 Task: Create a due date automation trigger when advanced on, on the tuesday after a card is due add fields without custom field "Resume" set to a date less than 1 days from now at 11:00 AM.
Action: Mouse moved to (1115, 89)
Screenshot: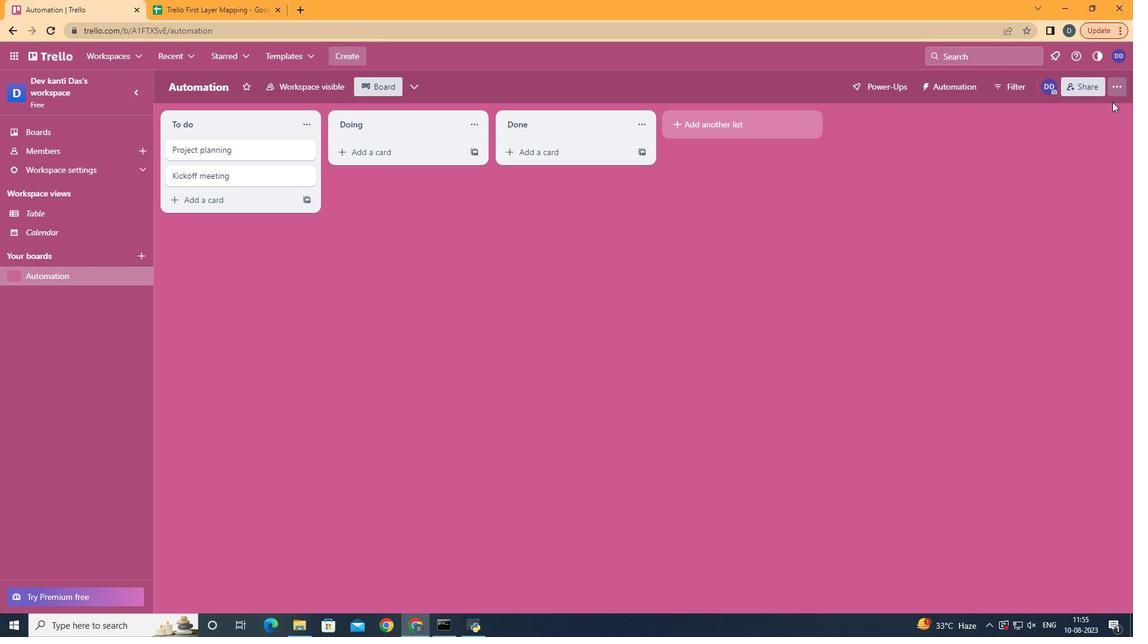 
Action: Mouse pressed left at (1115, 89)
Screenshot: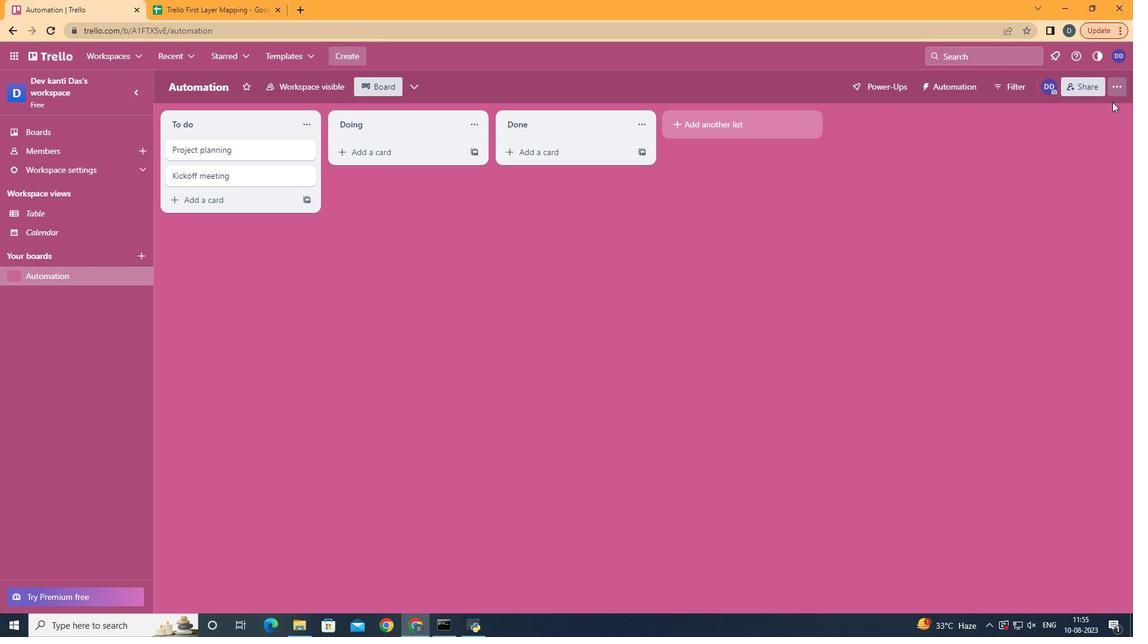 
Action: Mouse moved to (1021, 246)
Screenshot: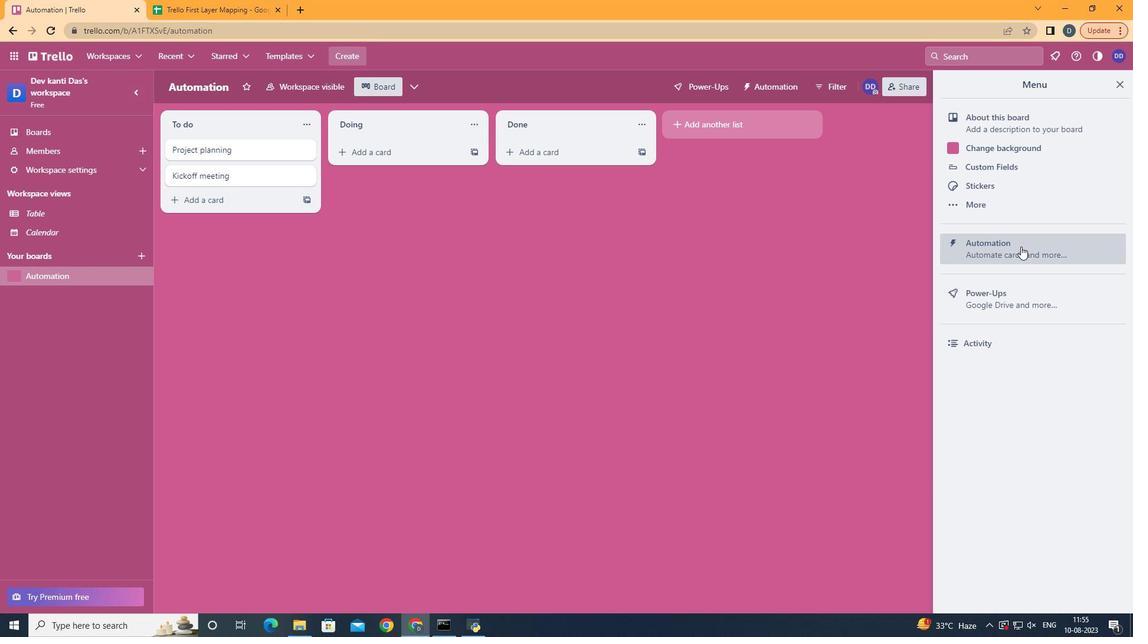 
Action: Mouse pressed left at (1021, 246)
Screenshot: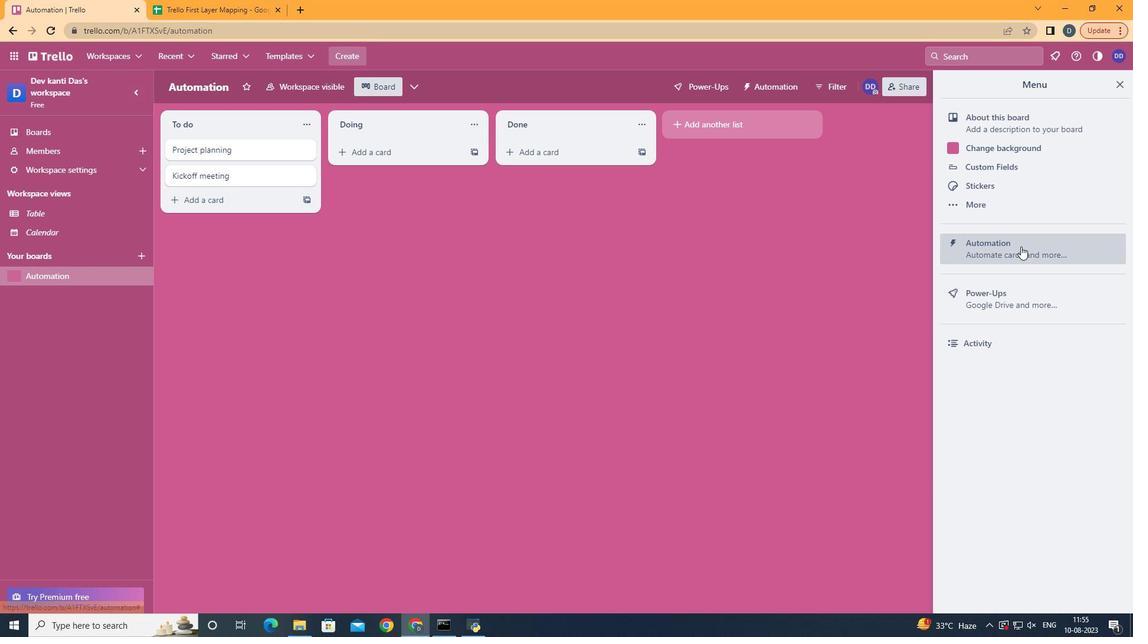 
Action: Mouse moved to (237, 246)
Screenshot: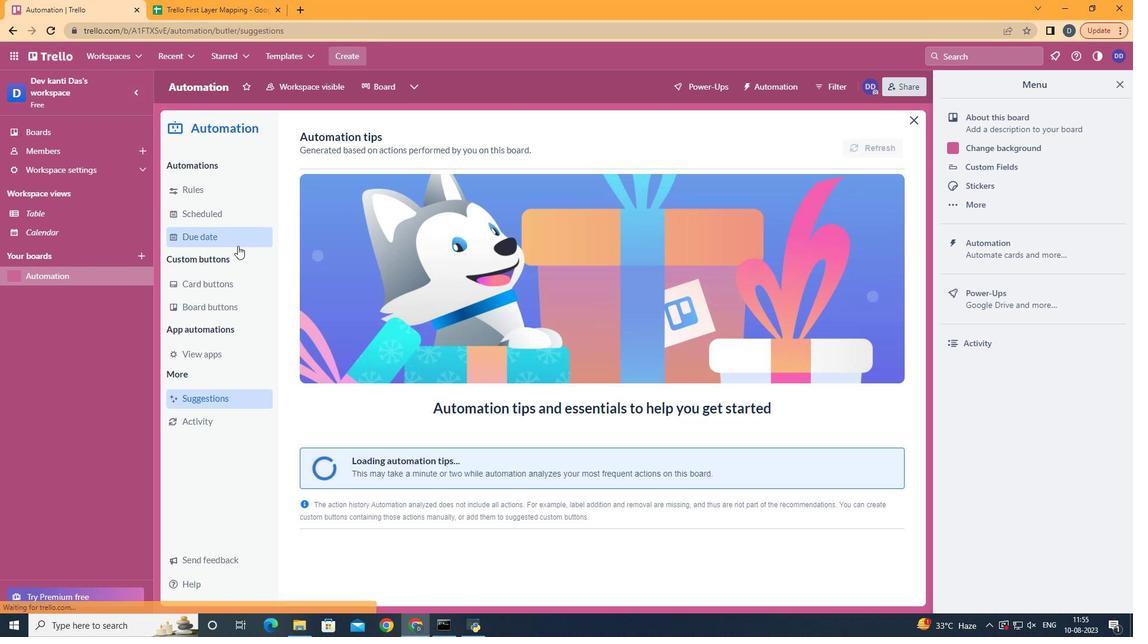 
Action: Mouse pressed left at (237, 246)
Screenshot: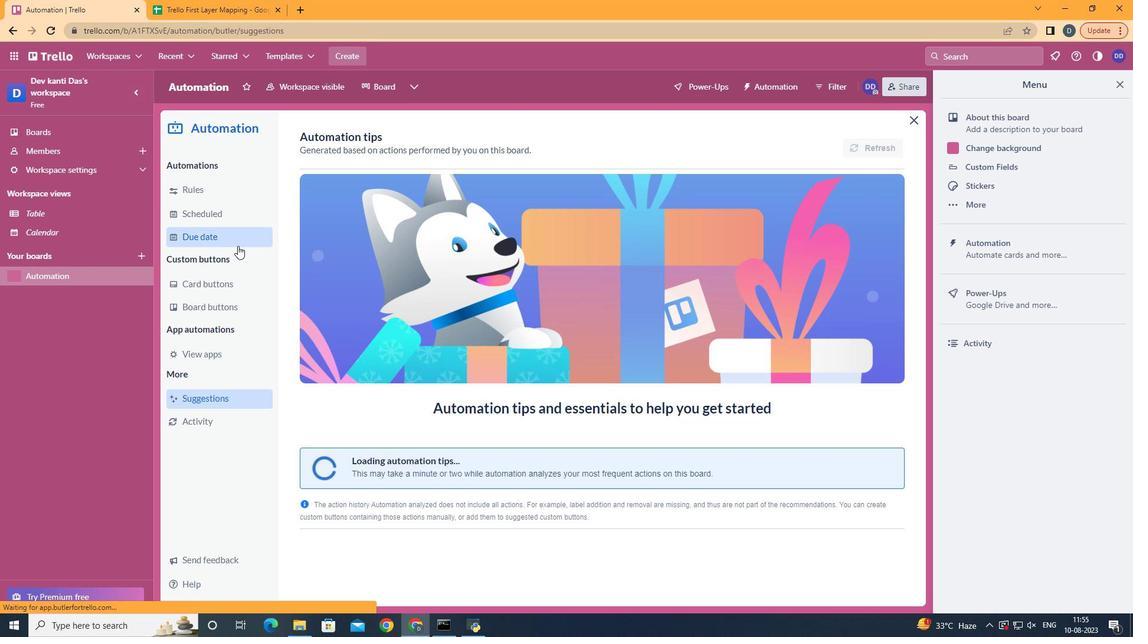 
Action: Mouse moved to (811, 144)
Screenshot: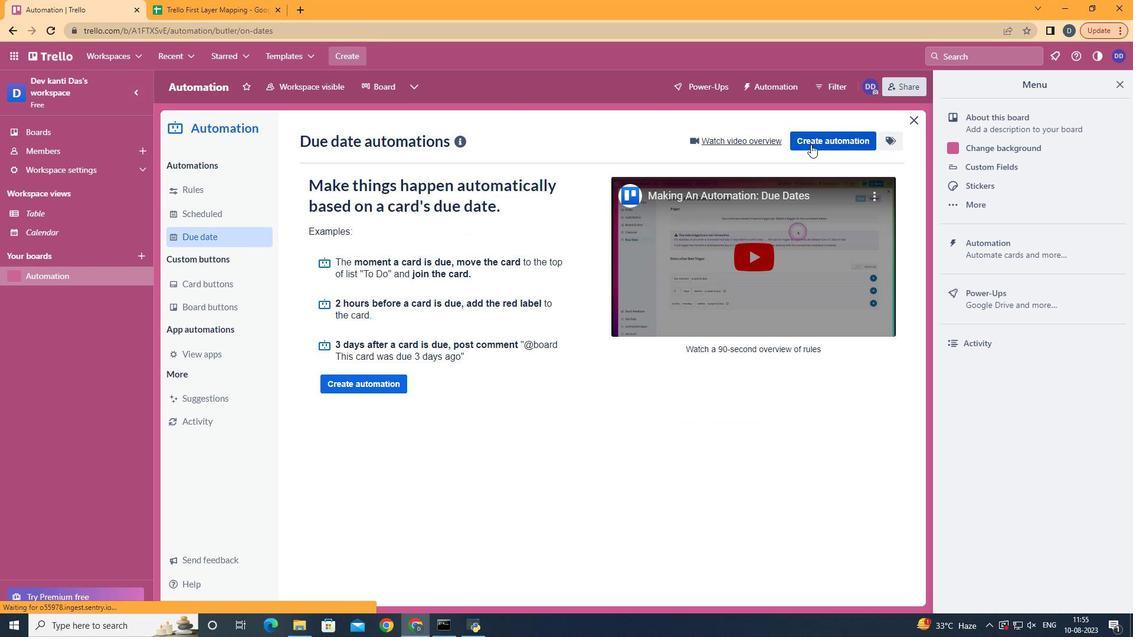 
Action: Mouse pressed left at (811, 144)
Screenshot: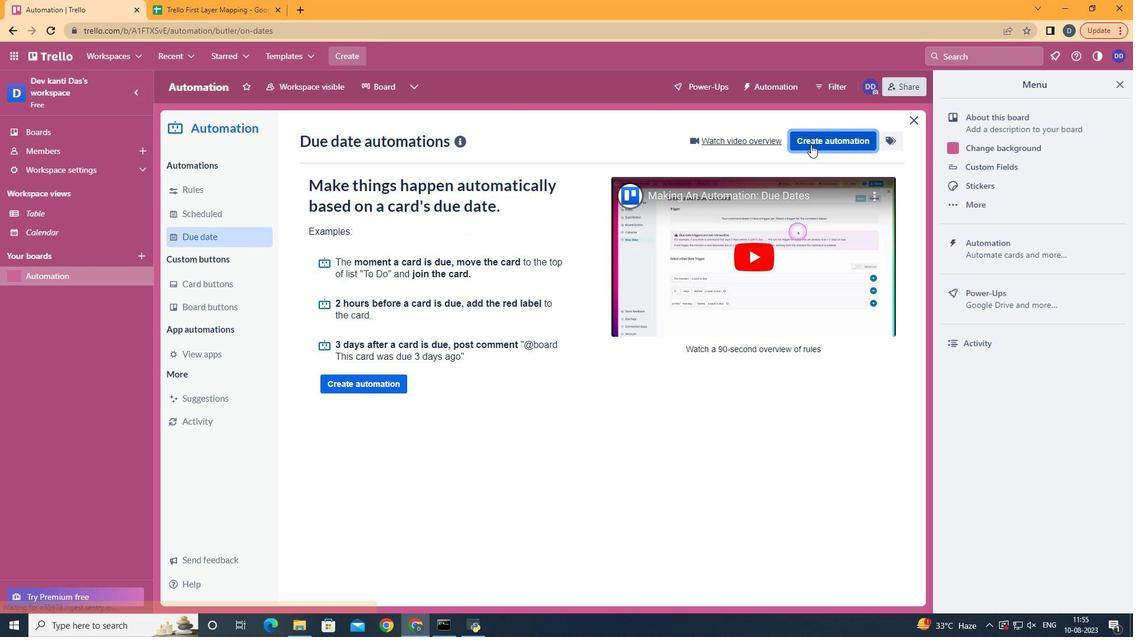 
Action: Mouse moved to (576, 247)
Screenshot: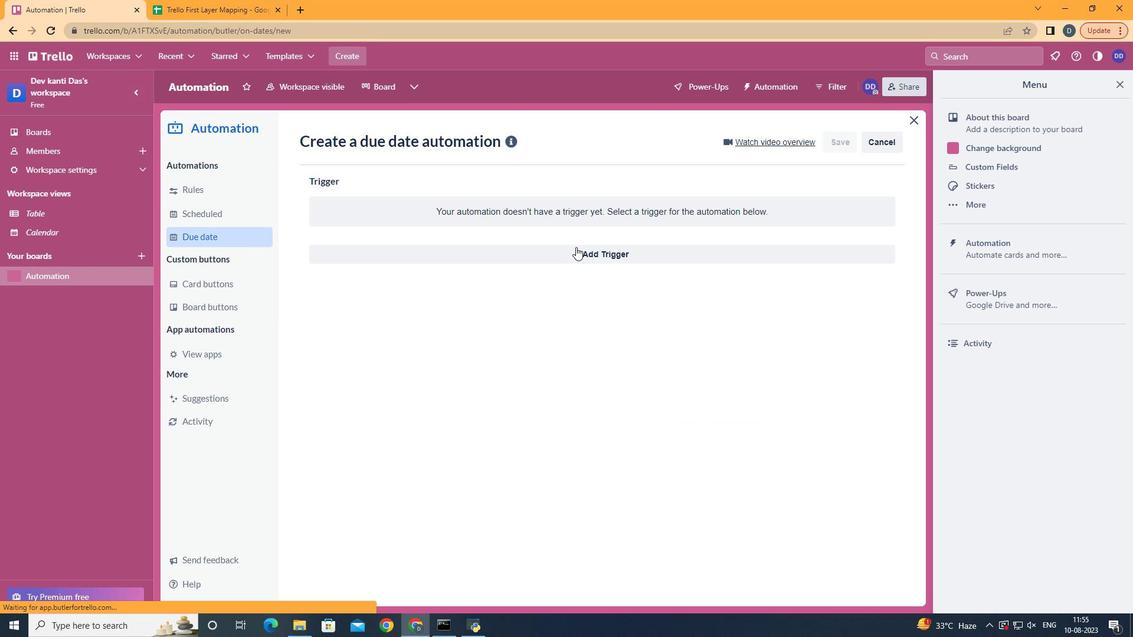 
Action: Mouse pressed left at (576, 247)
Screenshot: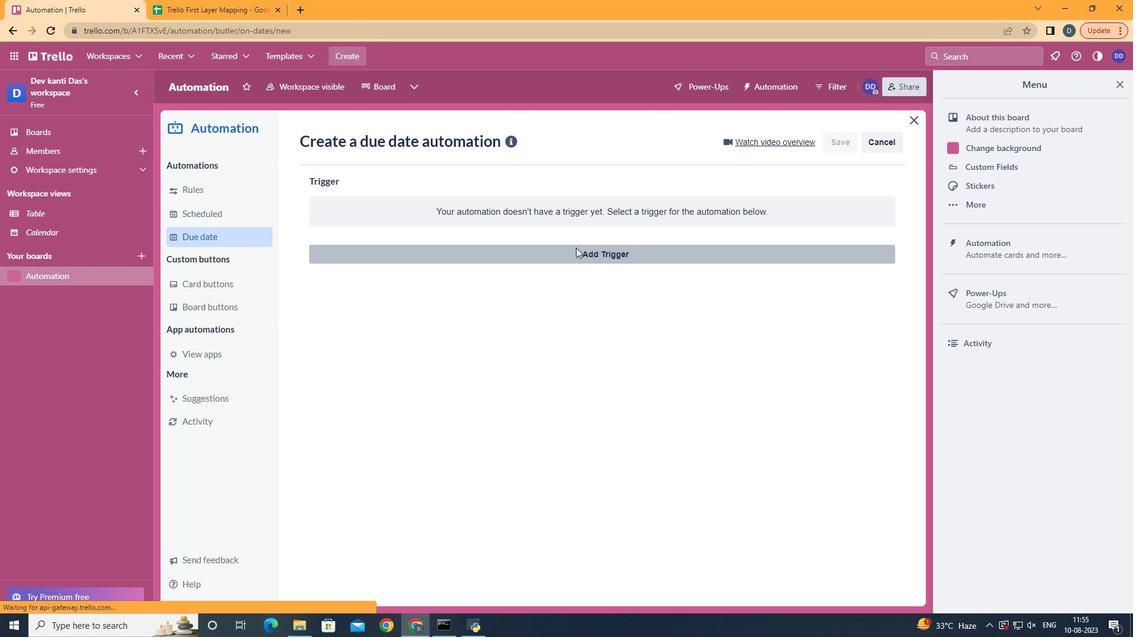 
Action: Mouse moved to (377, 331)
Screenshot: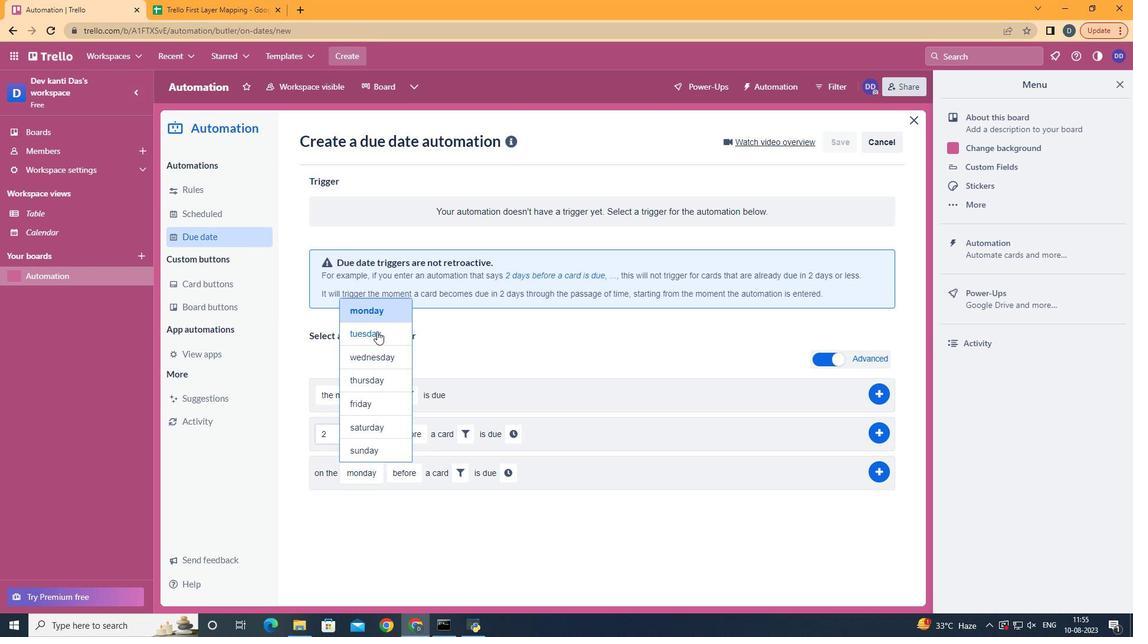 
Action: Mouse pressed left at (377, 331)
Screenshot: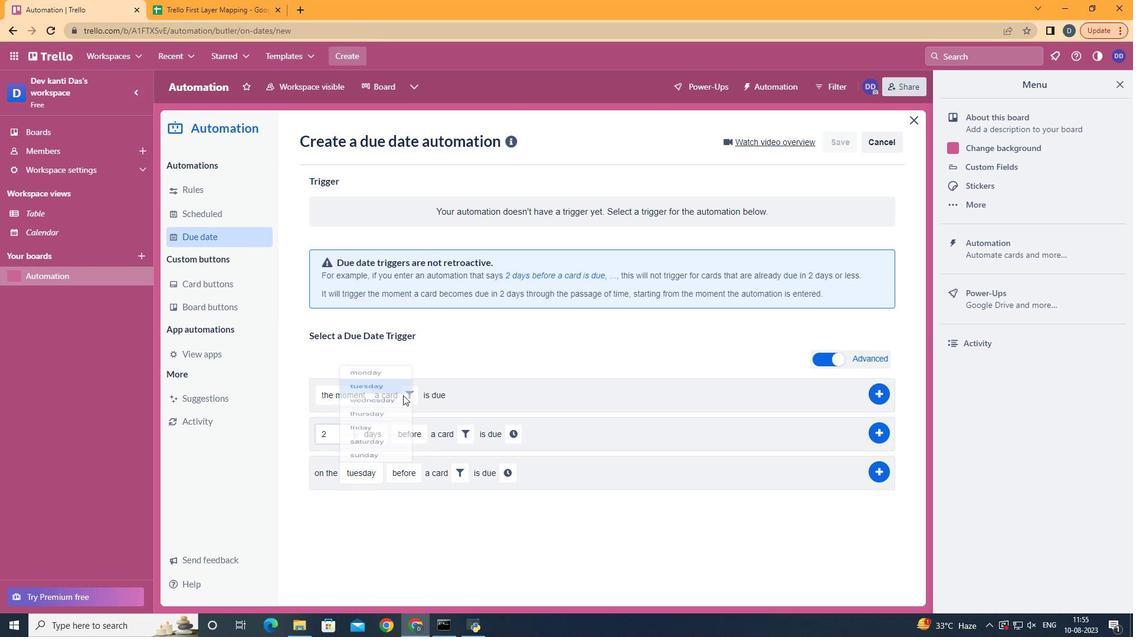 
Action: Mouse moved to (418, 516)
Screenshot: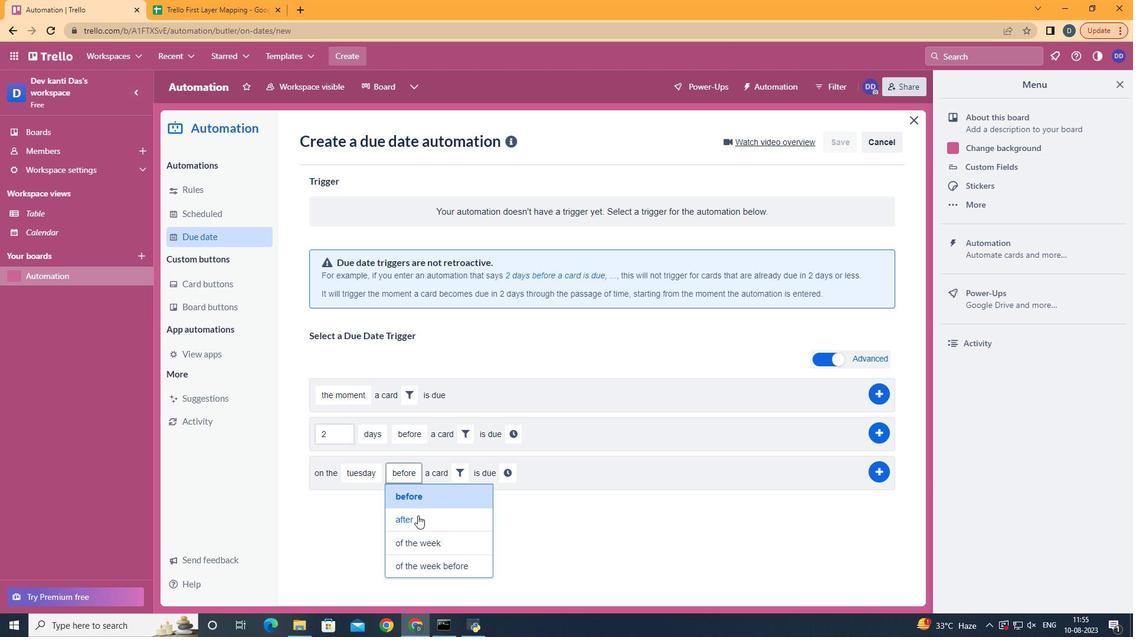 
Action: Mouse pressed left at (418, 516)
Screenshot: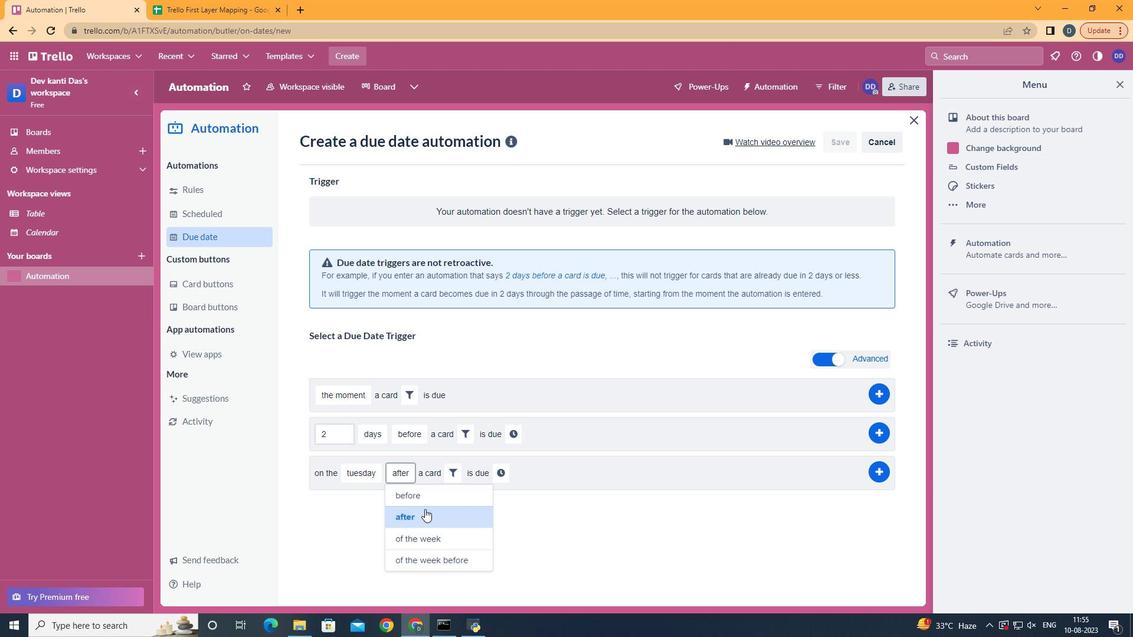
Action: Mouse moved to (443, 478)
Screenshot: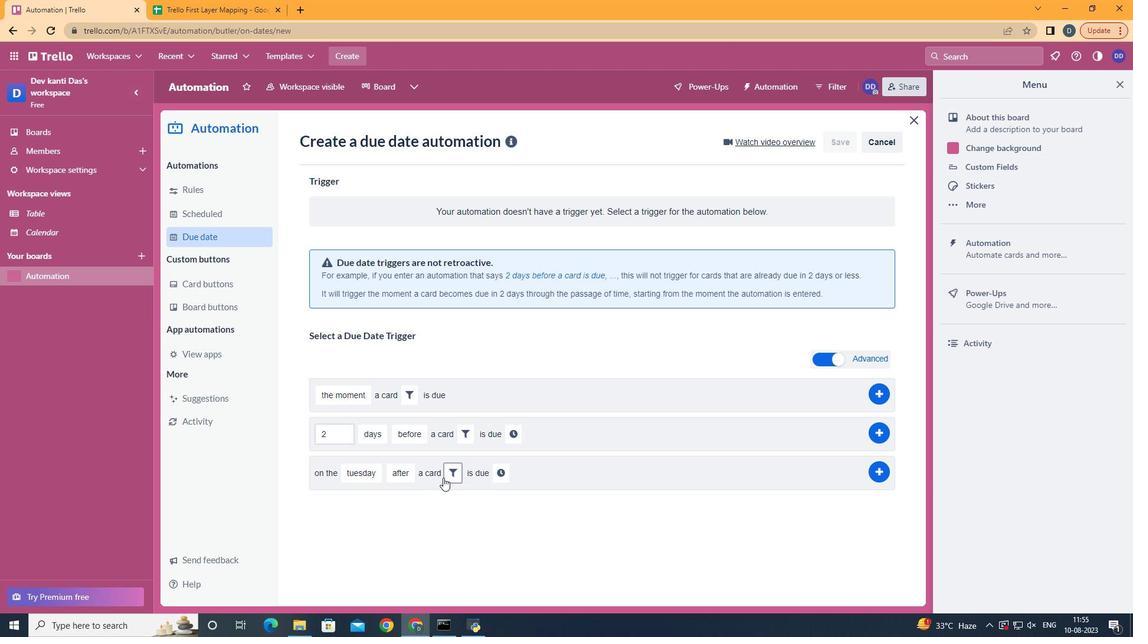 
Action: Mouse pressed left at (443, 478)
Screenshot: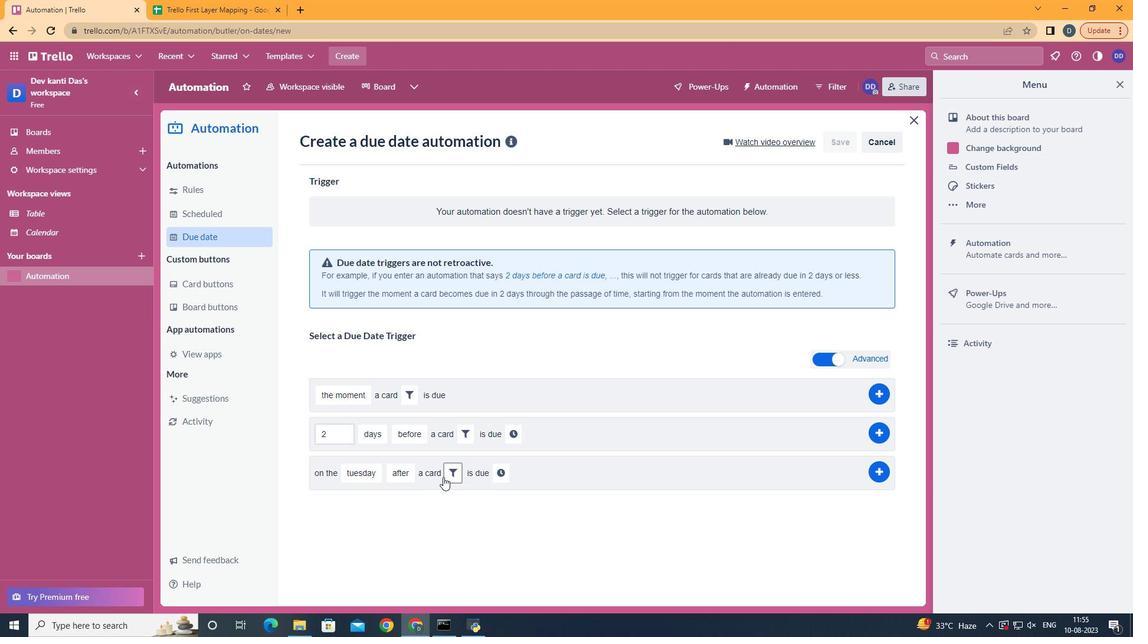 
Action: Mouse moved to (661, 517)
Screenshot: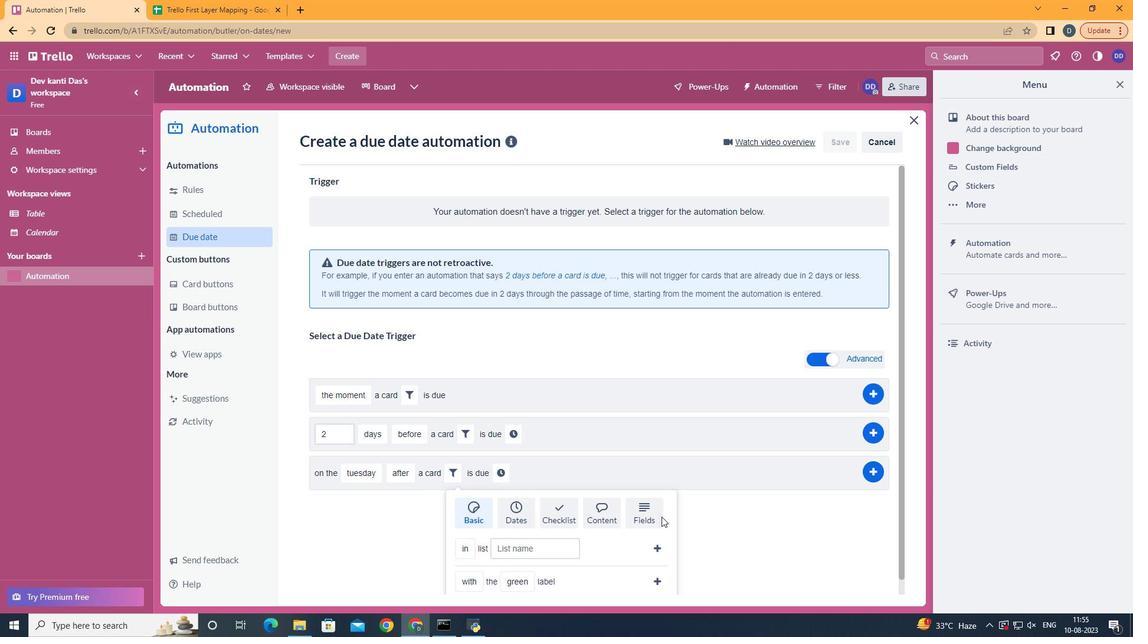 
Action: Mouse pressed left at (661, 517)
Screenshot: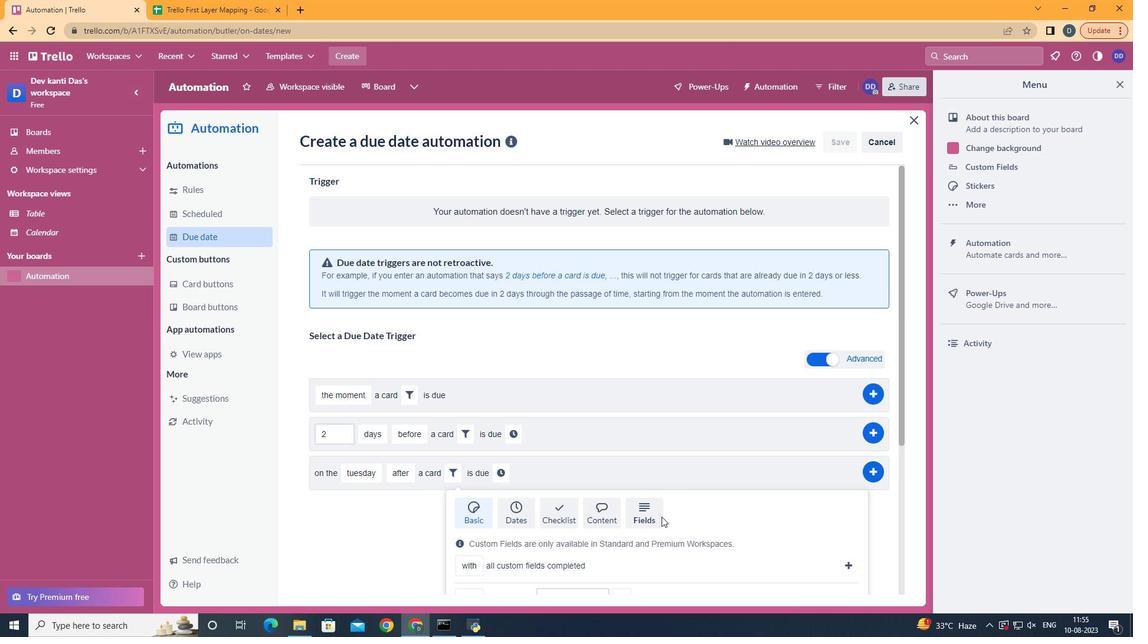 
Action: Mouse moved to (662, 517)
Screenshot: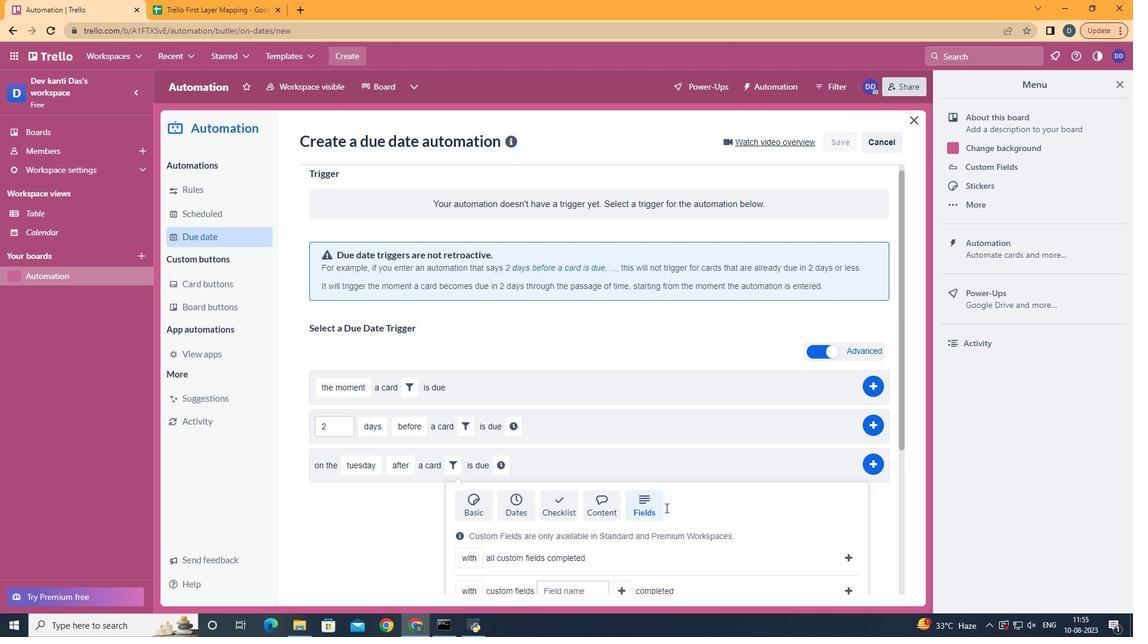 
Action: Mouse scrolled (662, 516) with delta (0, 0)
Screenshot: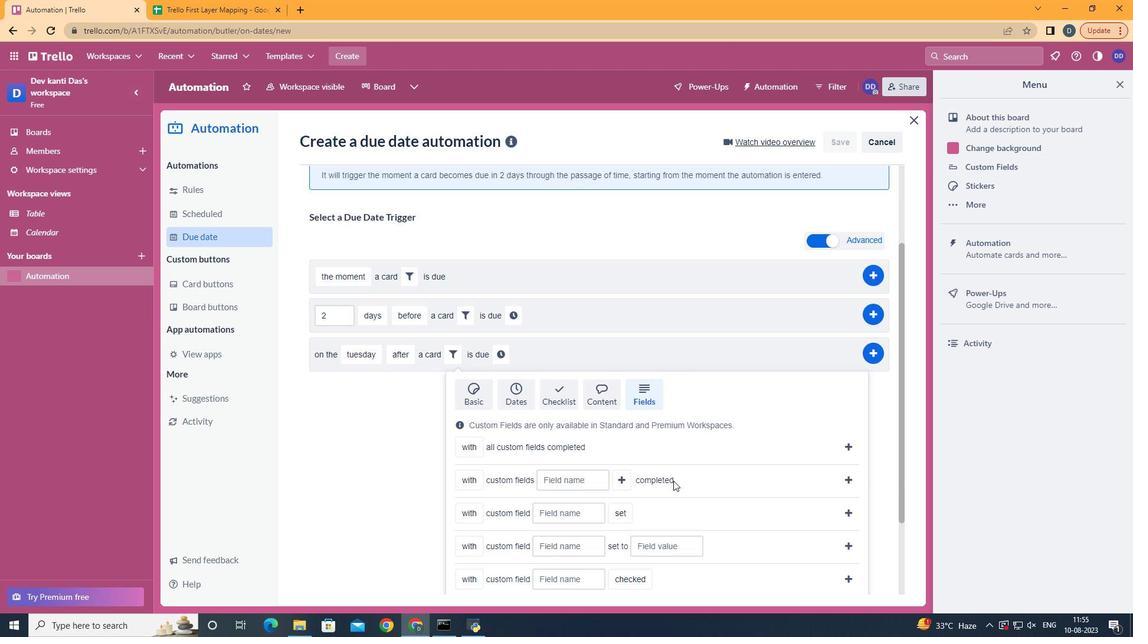
Action: Mouse scrolled (662, 516) with delta (0, 0)
Screenshot: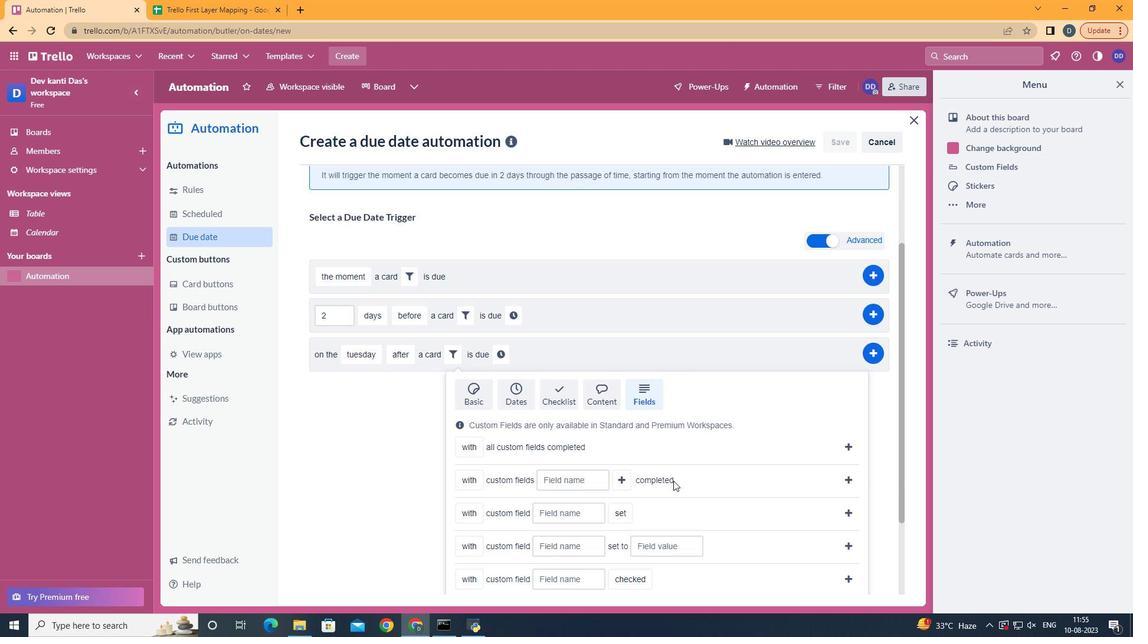 
Action: Mouse scrolled (662, 516) with delta (0, 0)
Screenshot: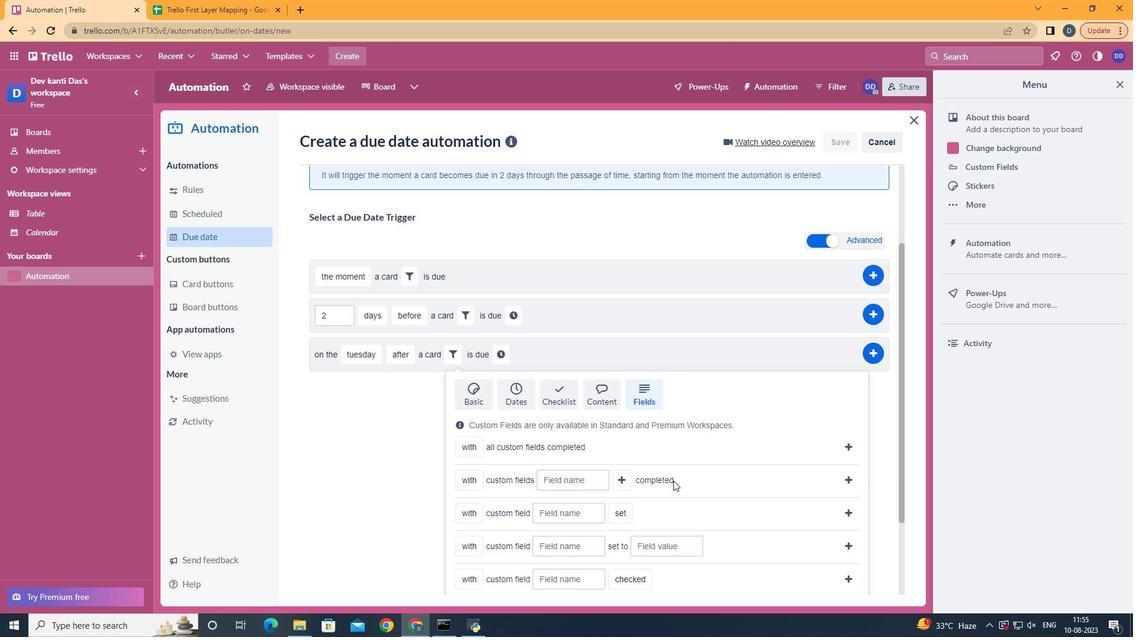 
Action: Mouse scrolled (662, 516) with delta (0, 0)
Screenshot: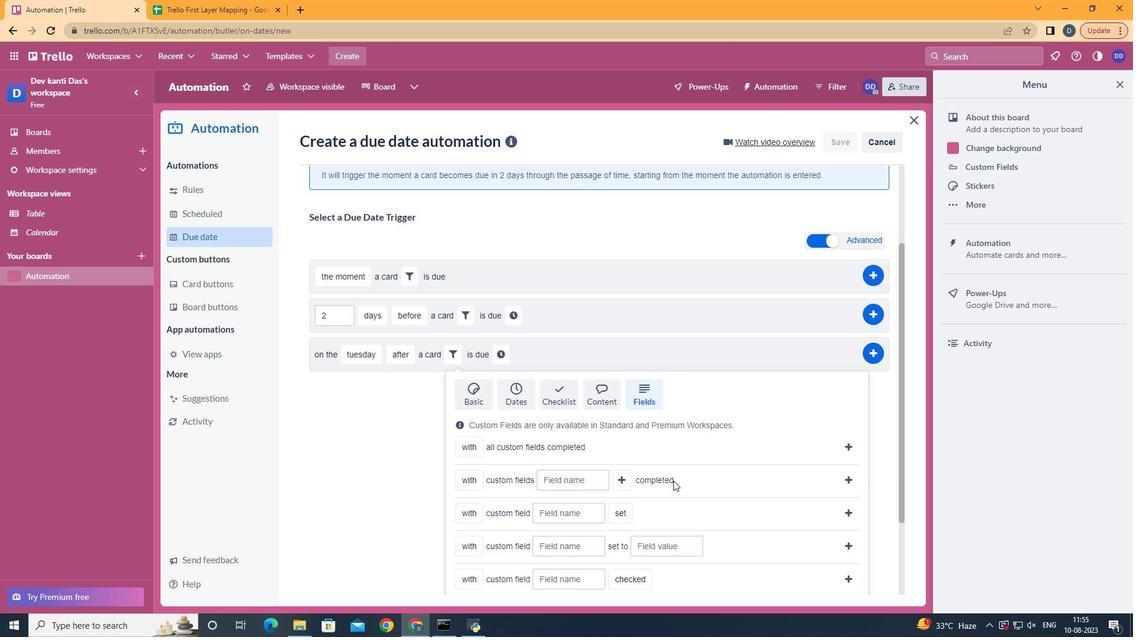 
Action: Mouse scrolled (662, 516) with delta (0, 0)
Screenshot: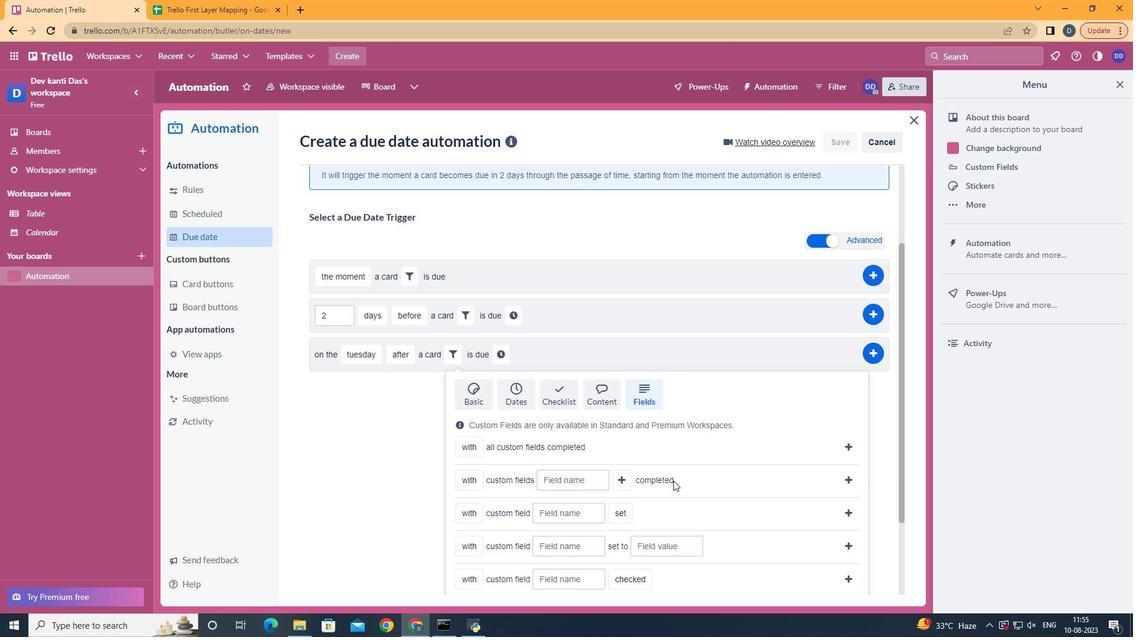 
Action: Mouse moved to (663, 515)
Screenshot: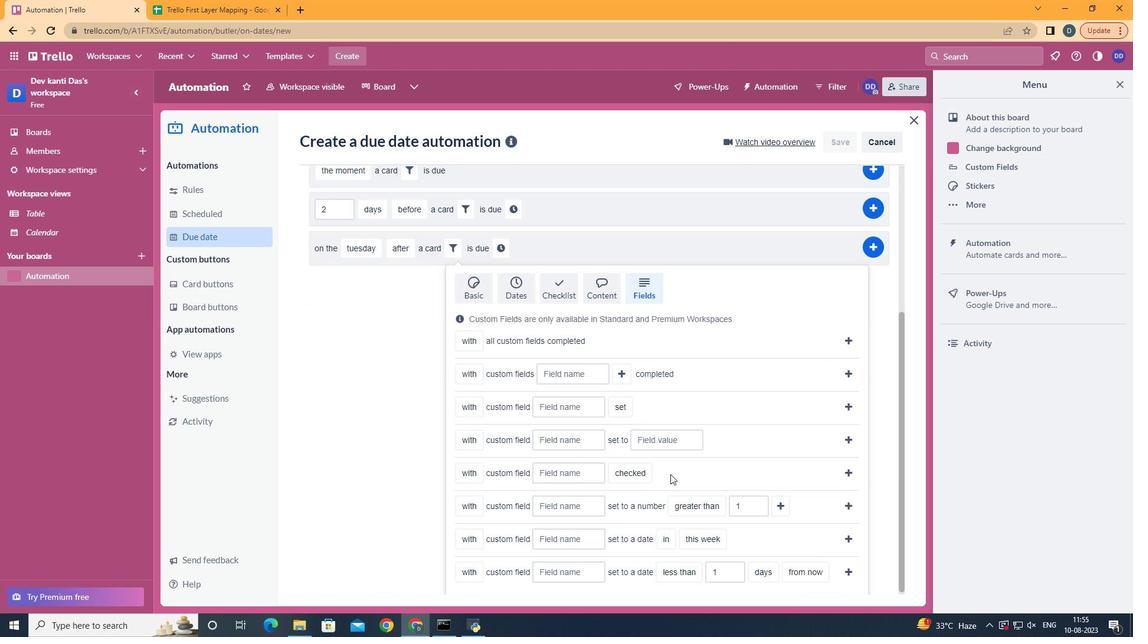 
Action: Mouse scrolled (663, 514) with delta (0, 0)
Screenshot: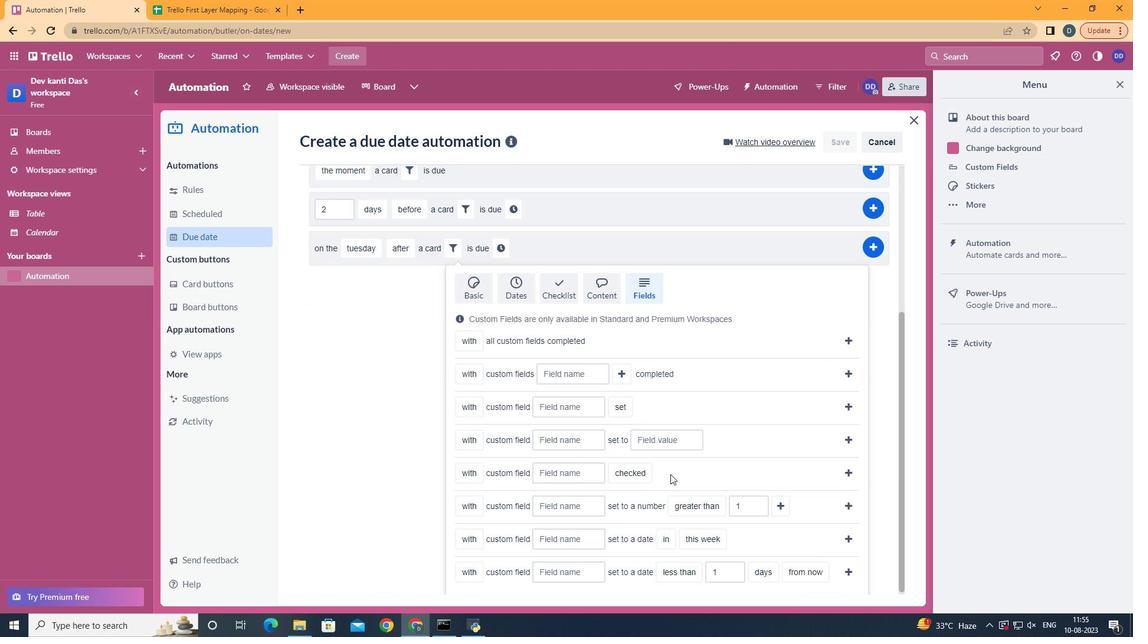 
Action: Mouse moved to (487, 551)
Screenshot: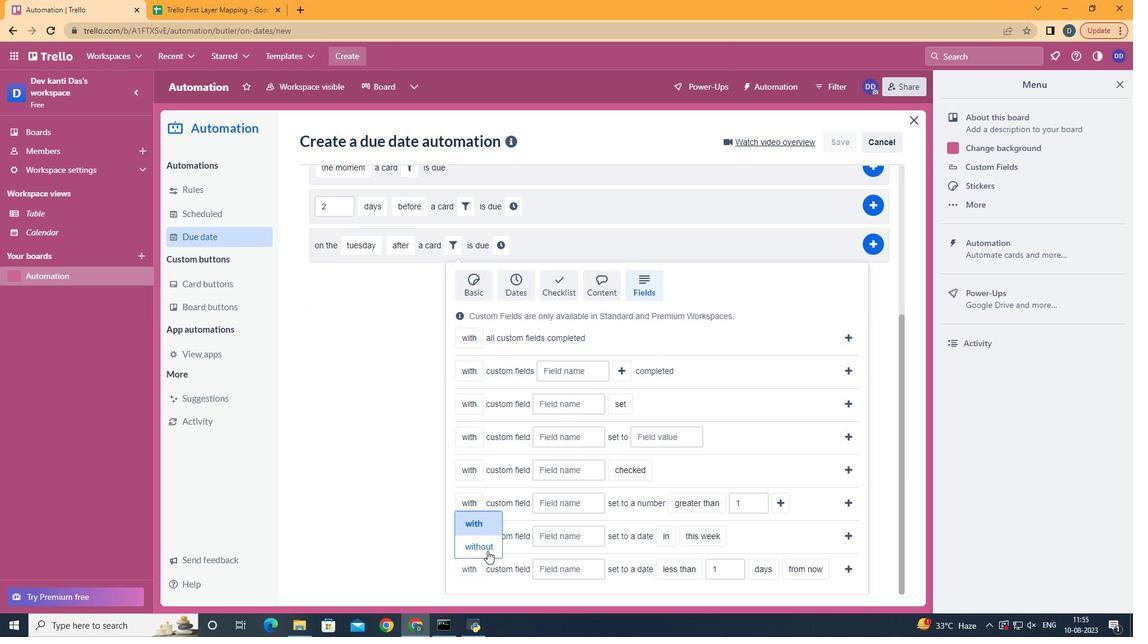 
Action: Mouse pressed left at (487, 551)
Screenshot: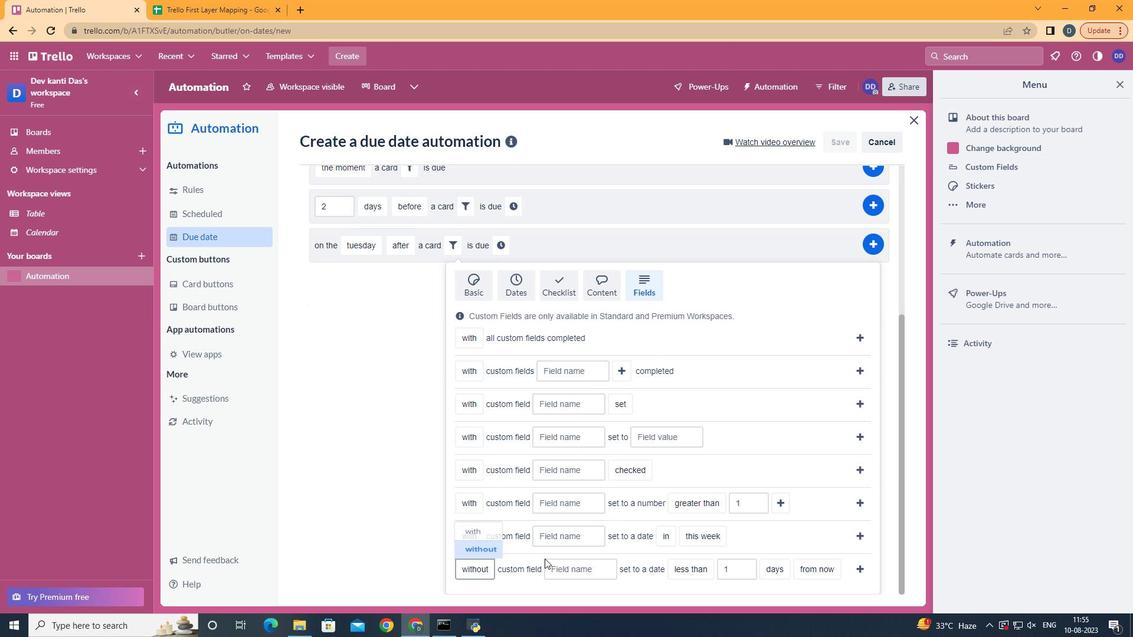 
Action: Mouse moved to (561, 565)
Screenshot: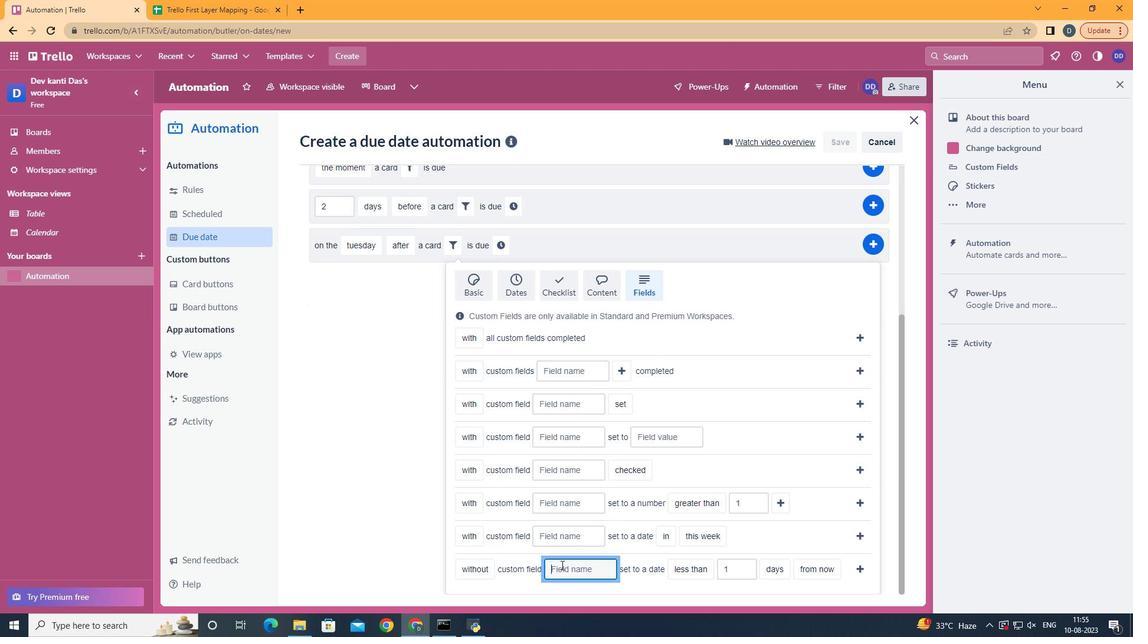 
Action: Mouse pressed left at (561, 565)
Screenshot: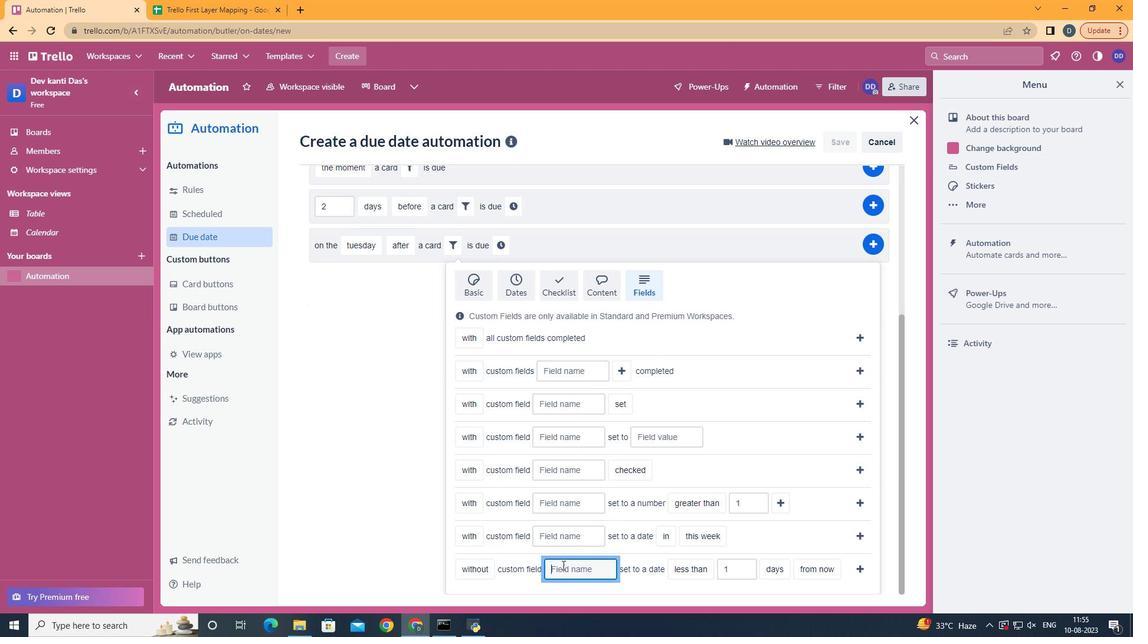 
Action: Mouse moved to (559, 566)
Screenshot: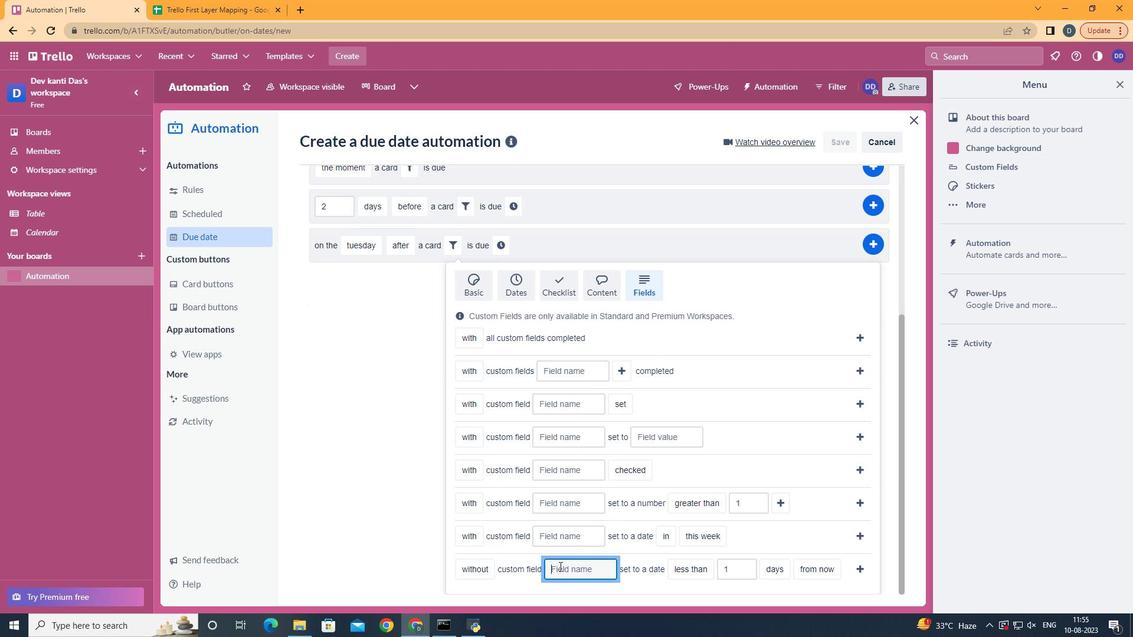 
Action: Key pressed <Key.shift>Resume
Screenshot: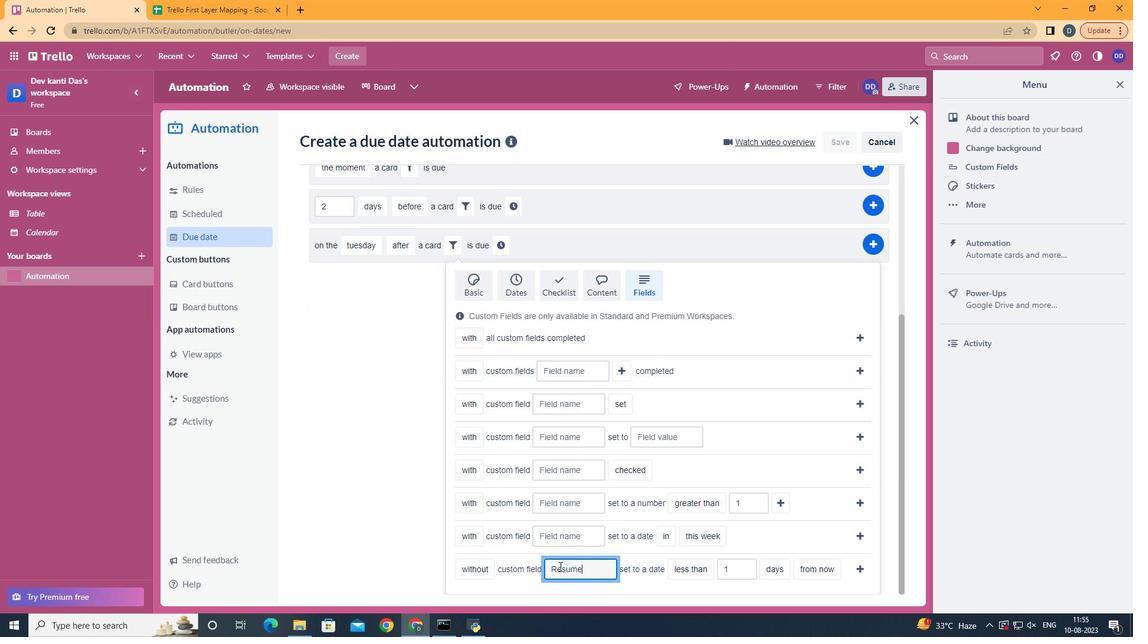 
Action: Mouse moved to (790, 517)
Screenshot: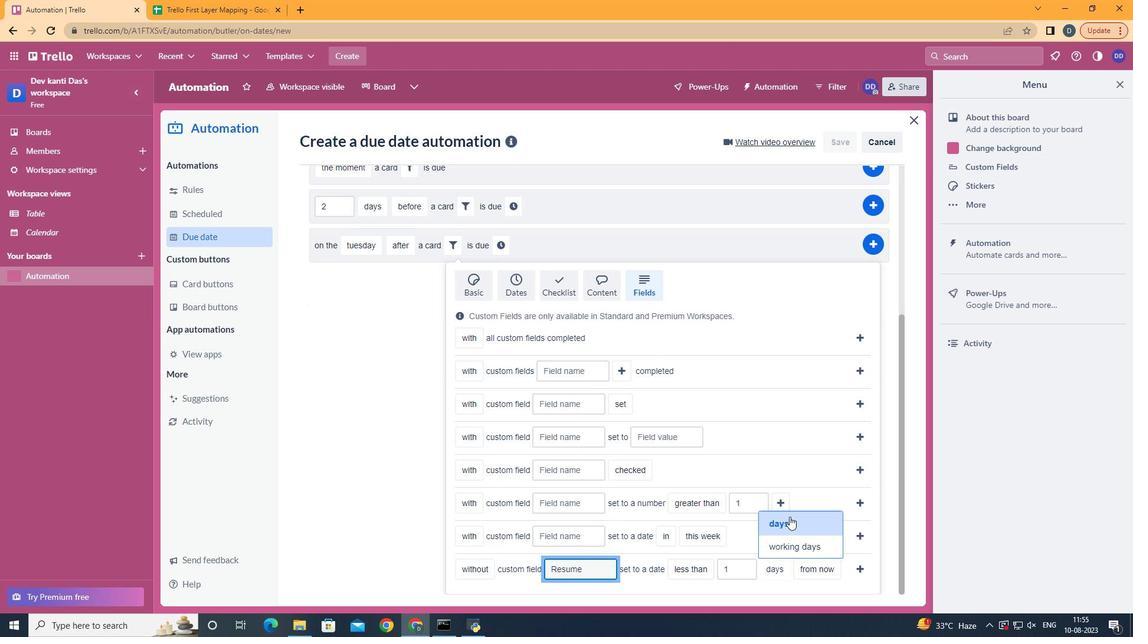 
Action: Mouse pressed left at (790, 517)
Screenshot: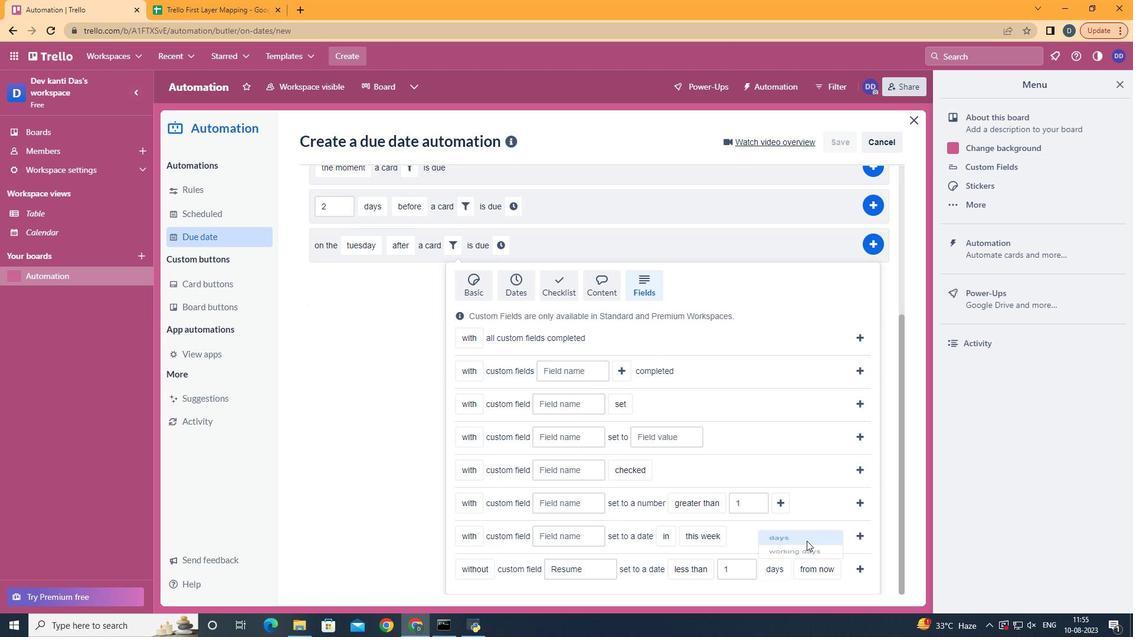 
Action: Mouse moved to (832, 516)
Screenshot: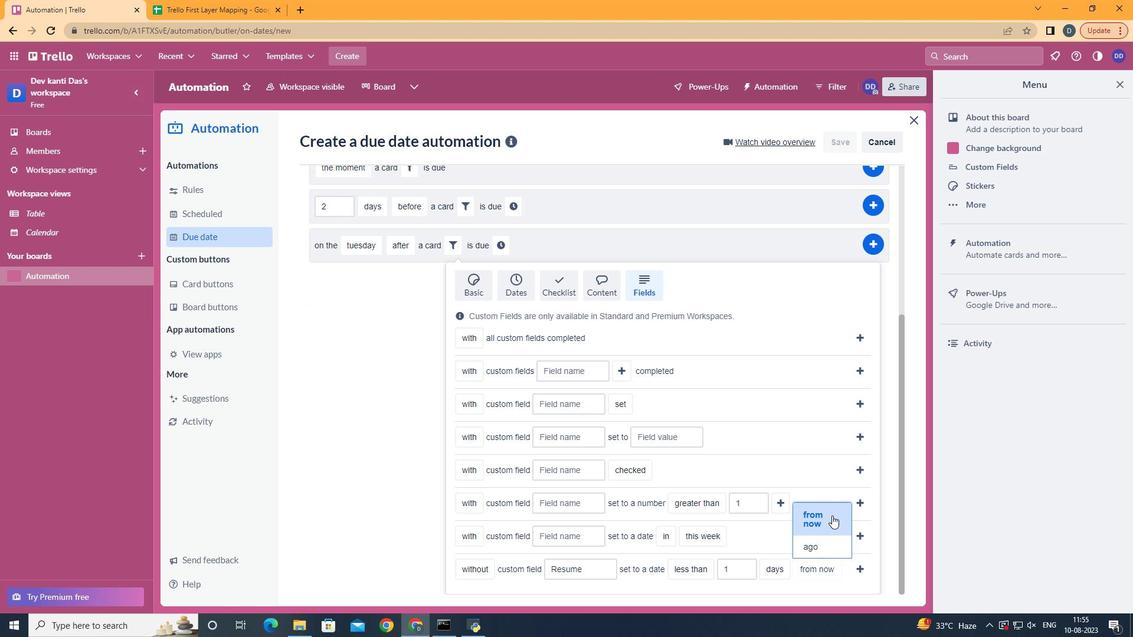 
Action: Mouse pressed left at (832, 516)
Screenshot: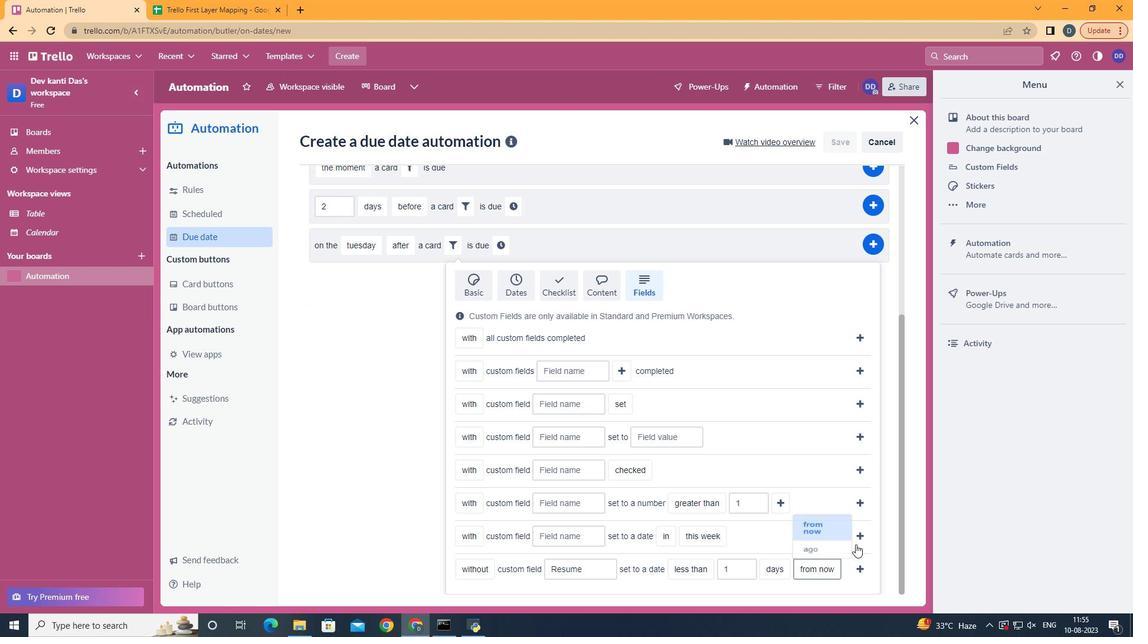 
Action: Mouse moved to (867, 563)
Screenshot: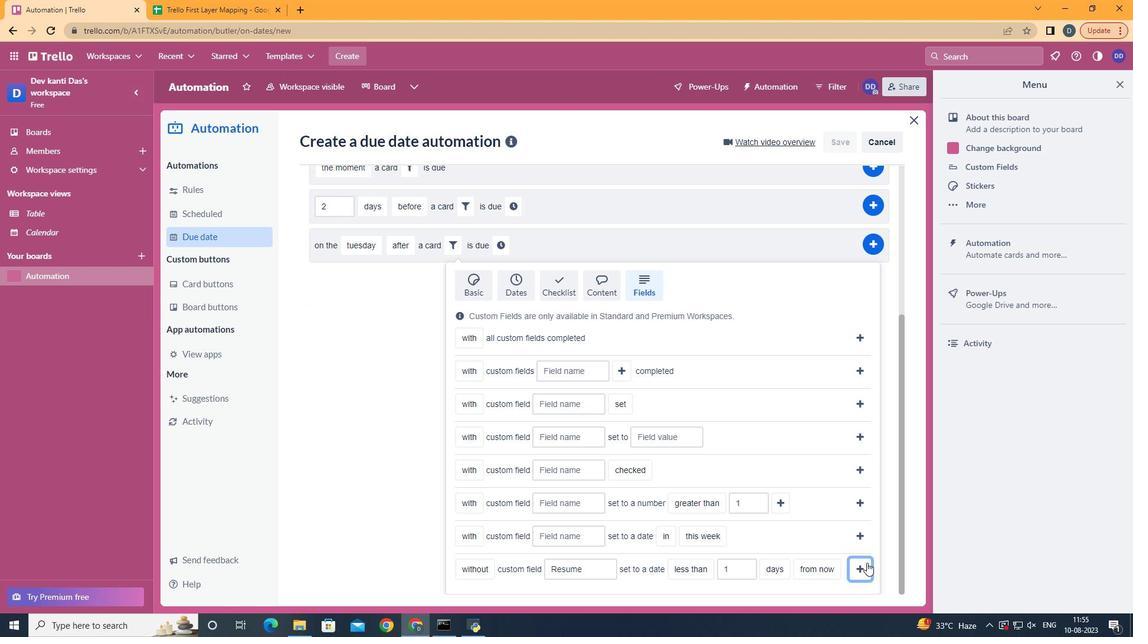 
Action: Mouse pressed left at (867, 563)
Screenshot: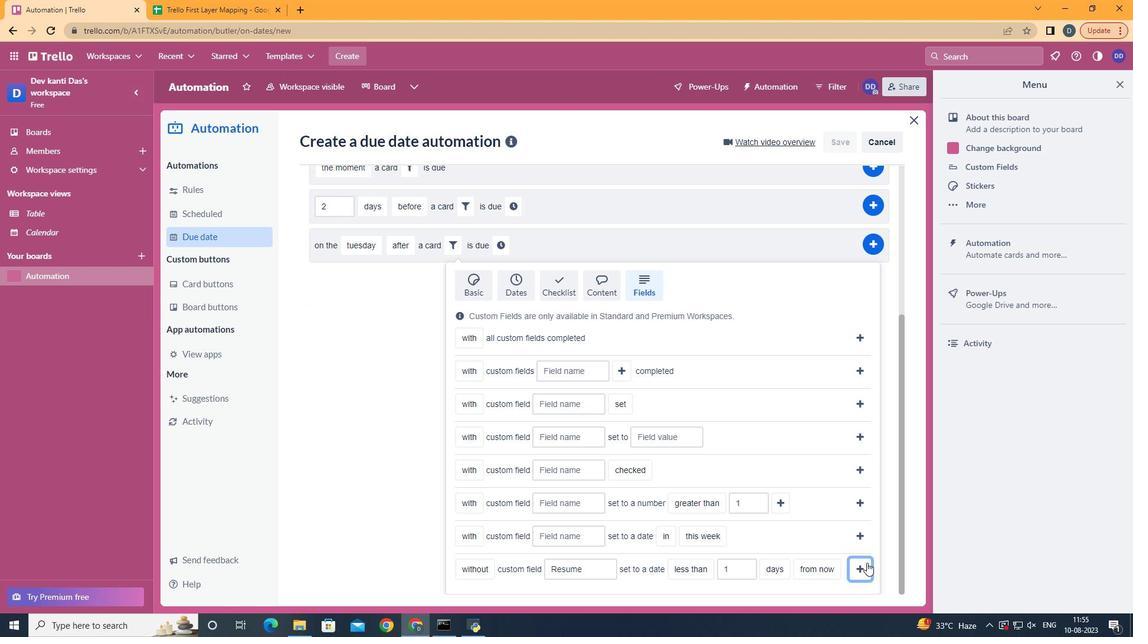 
Action: Mouse moved to (788, 472)
Screenshot: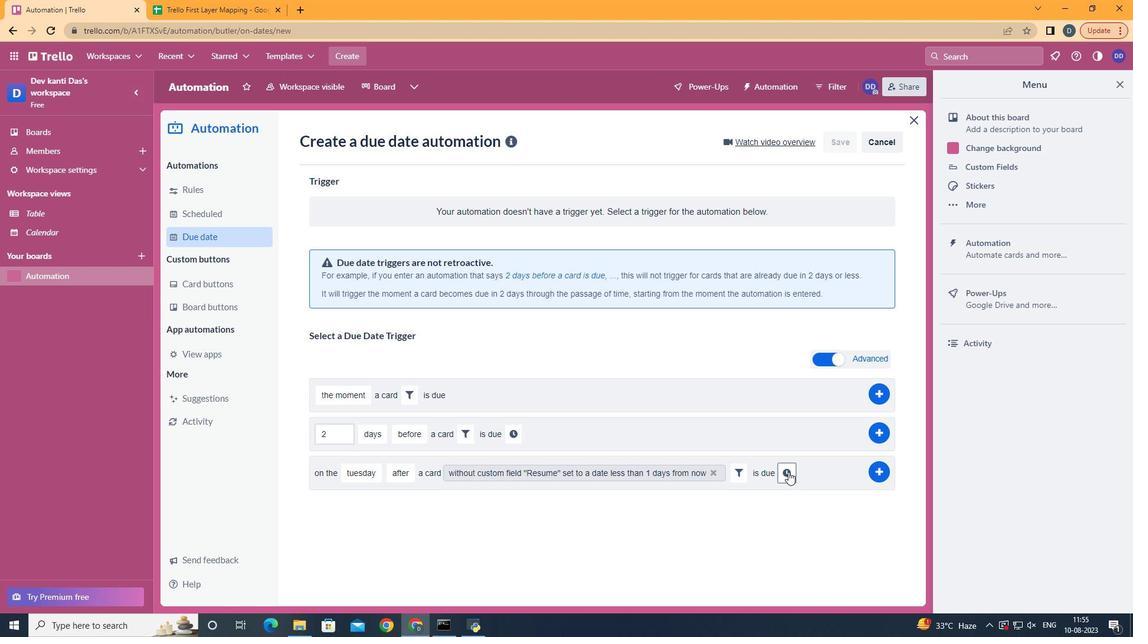 
Action: Mouse pressed left at (788, 472)
Screenshot: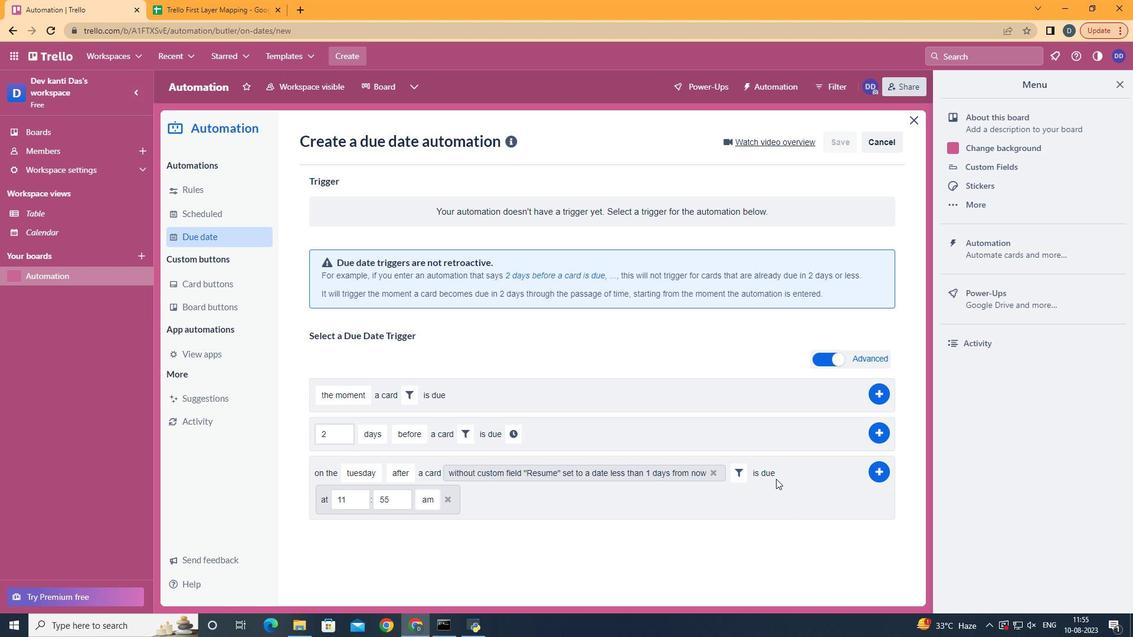 
Action: Mouse moved to (399, 493)
Screenshot: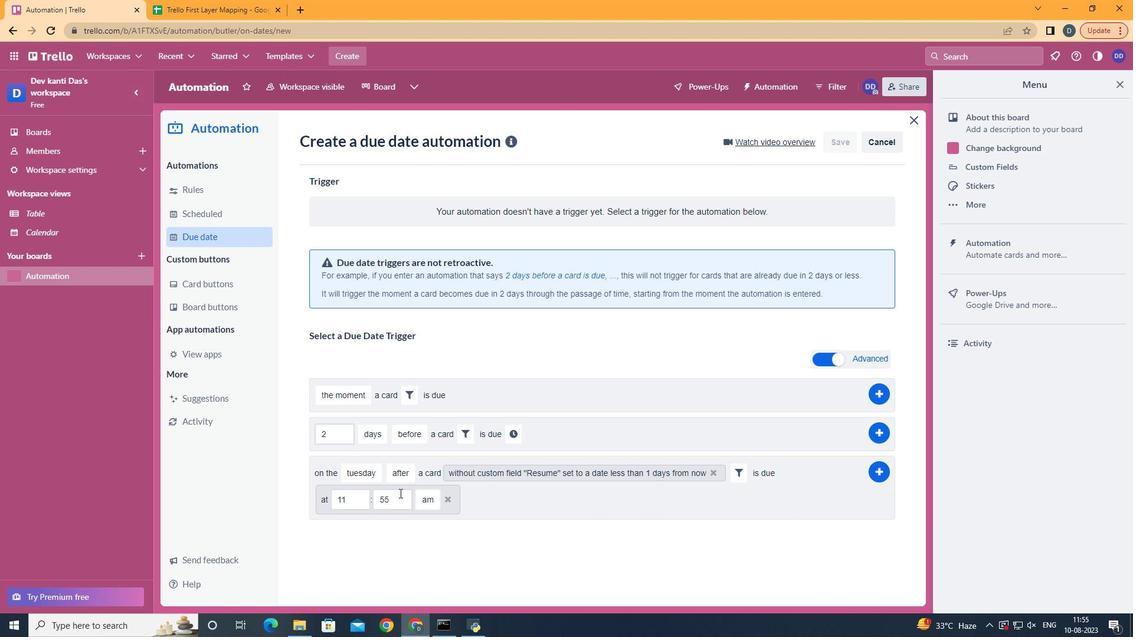 
Action: Mouse pressed left at (399, 493)
Screenshot: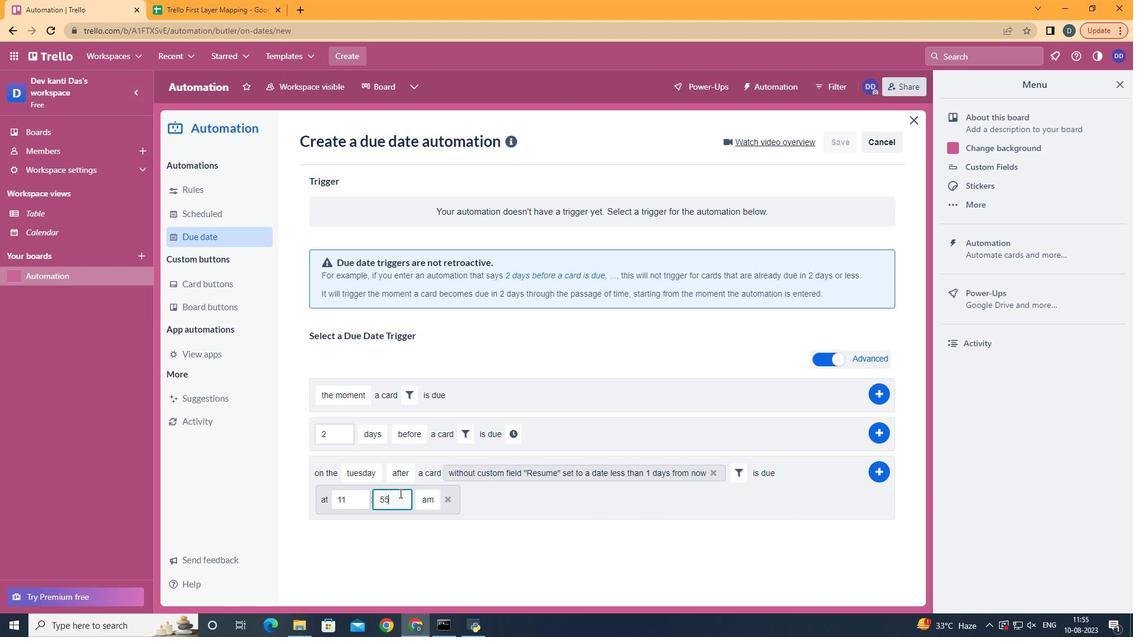 
Action: Key pressed <Key.backspace><Key.backspace>00
Screenshot: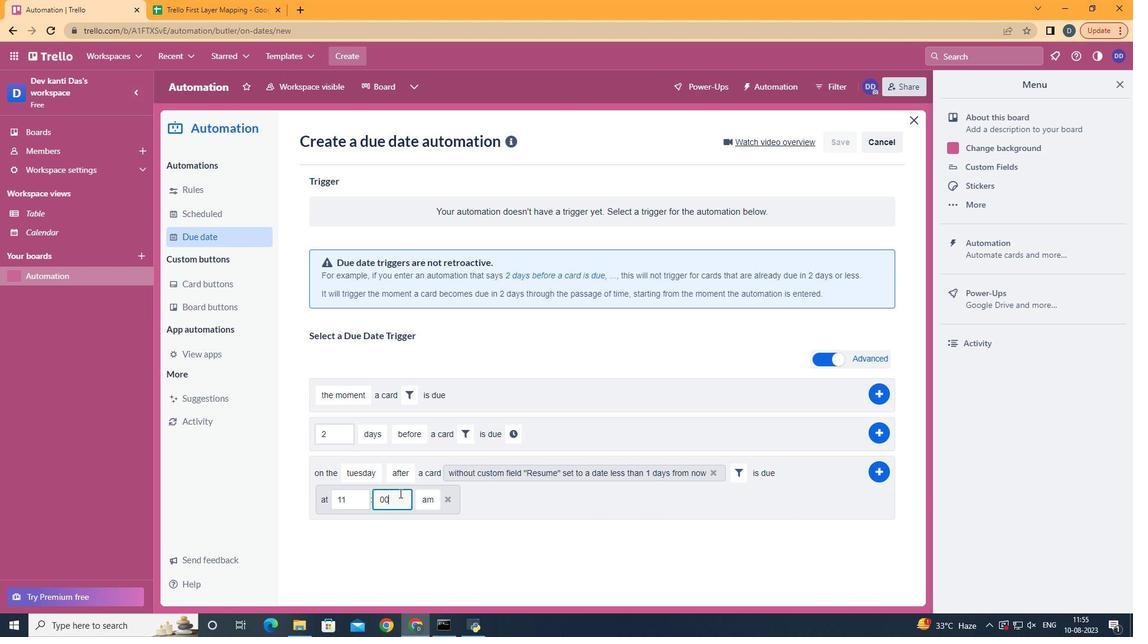 
Action: Mouse moved to (881, 473)
Screenshot: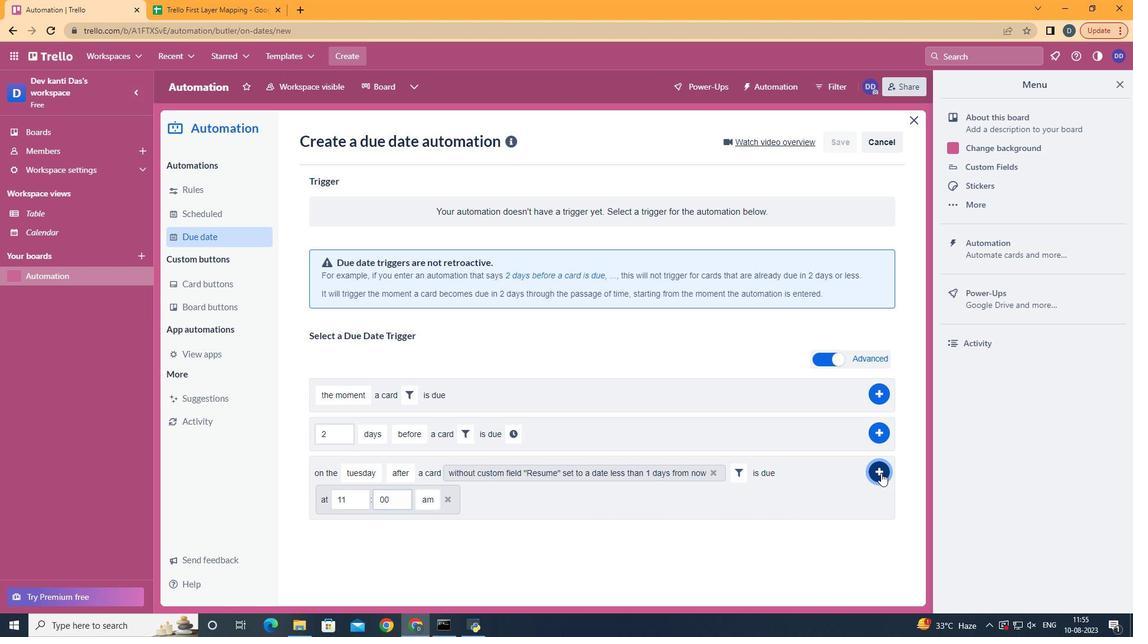 
Action: Mouse pressed left at (881, 473)
Screenshot: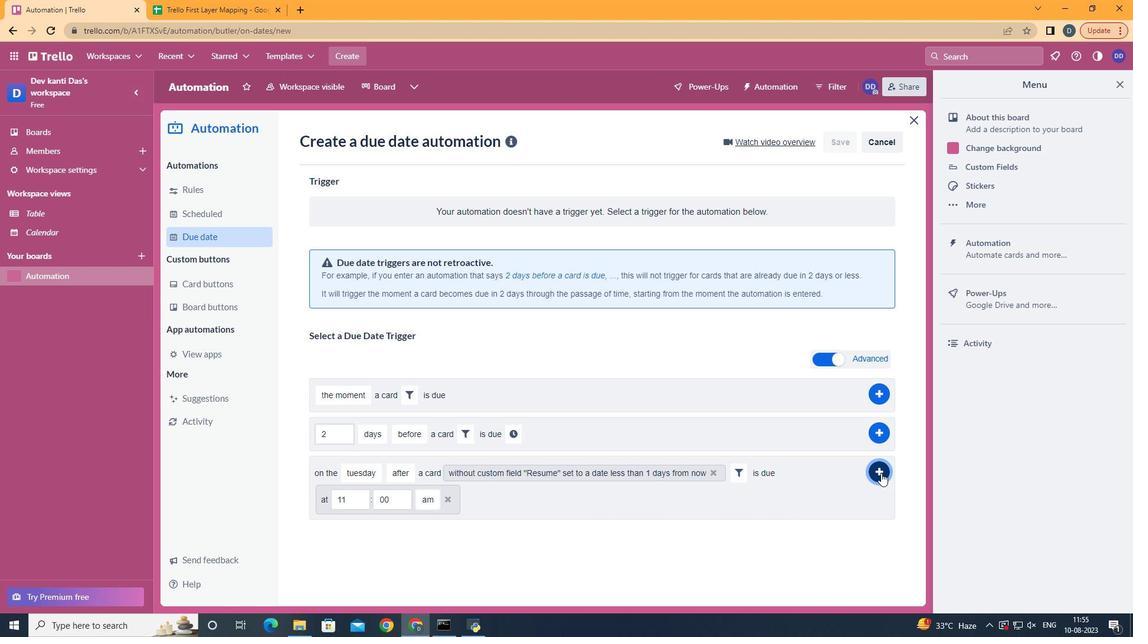 
Action: Mouse moved to (571, 193)
Screenshot: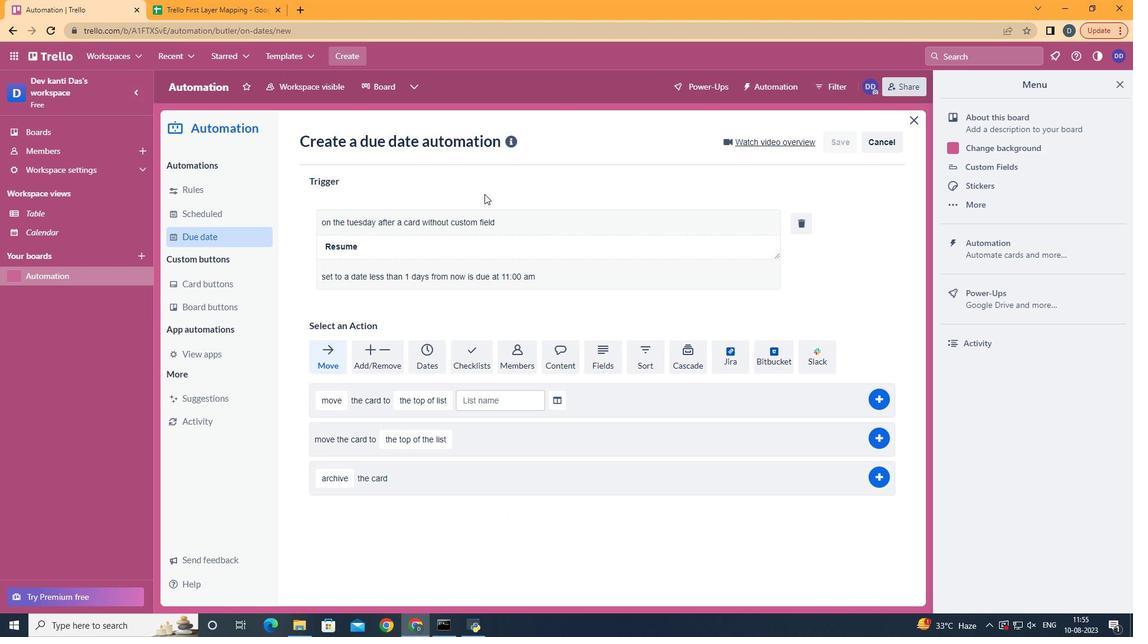 
